 Task: Create a due date automation trigger when advanced on, on the monday before a card is due add dates due in between 1 and 5 days at 11:00 AM.
Action: Mouse moved to (1090, 84)
Screenshot: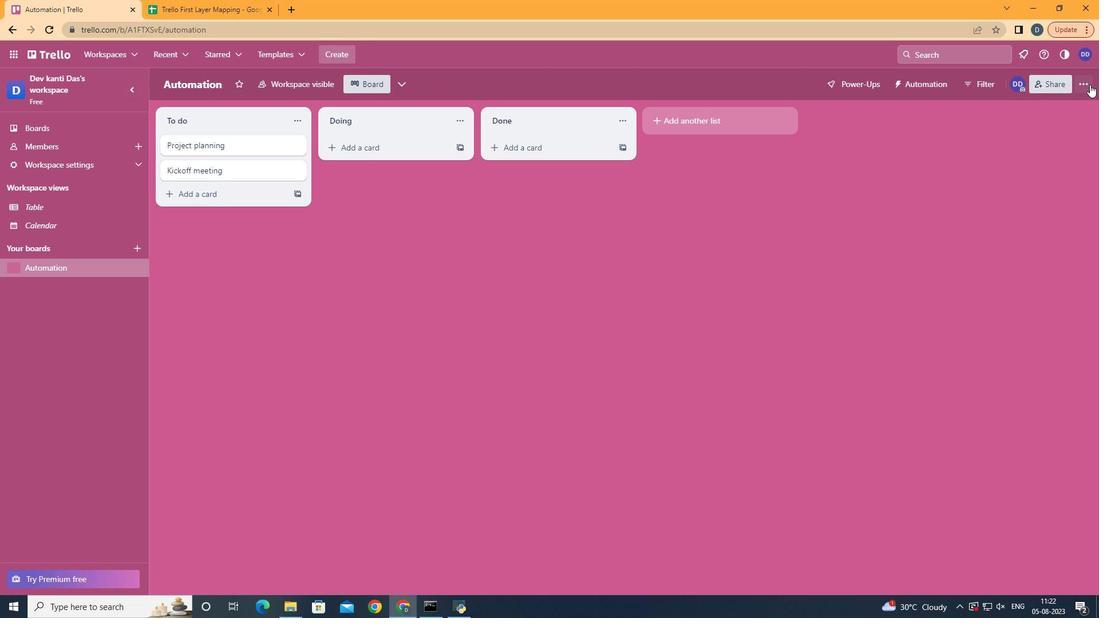
Action: Mouse pressed left at (1090, 84)
Screenshot: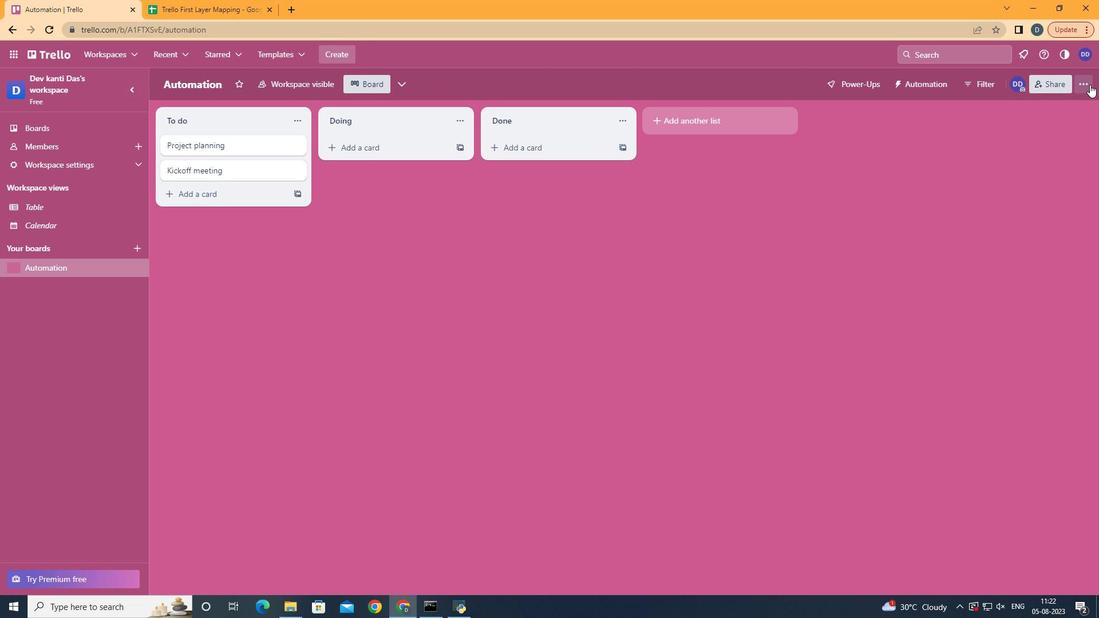 
Action: Mouse moved to (1006, 226)
Screenshot: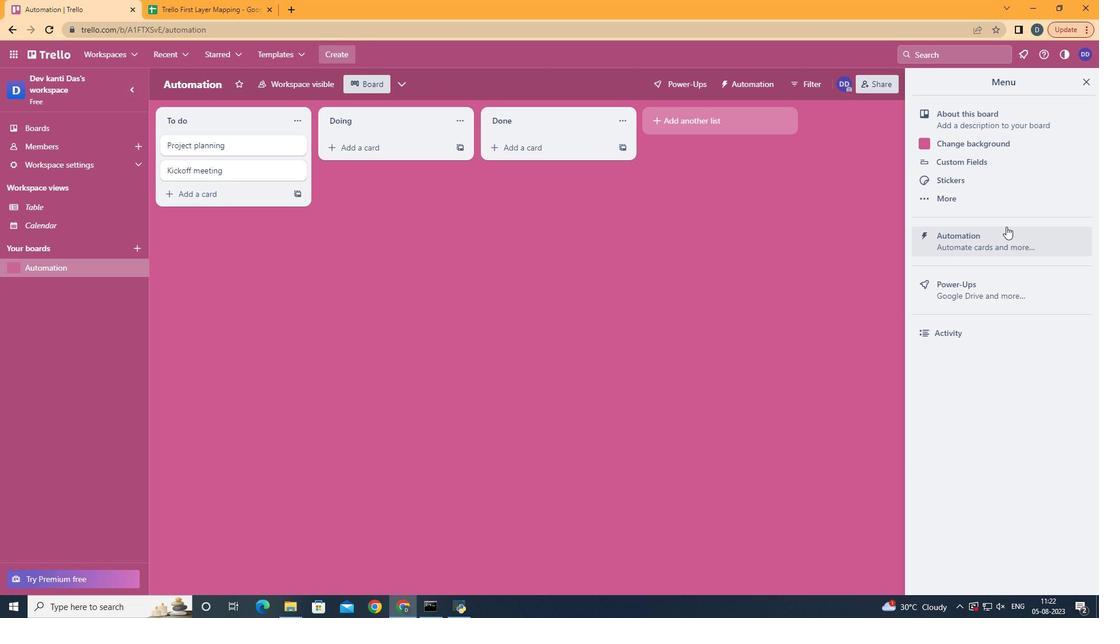 
Action: Mouse pressed left at (1006, 226)
Screenshot: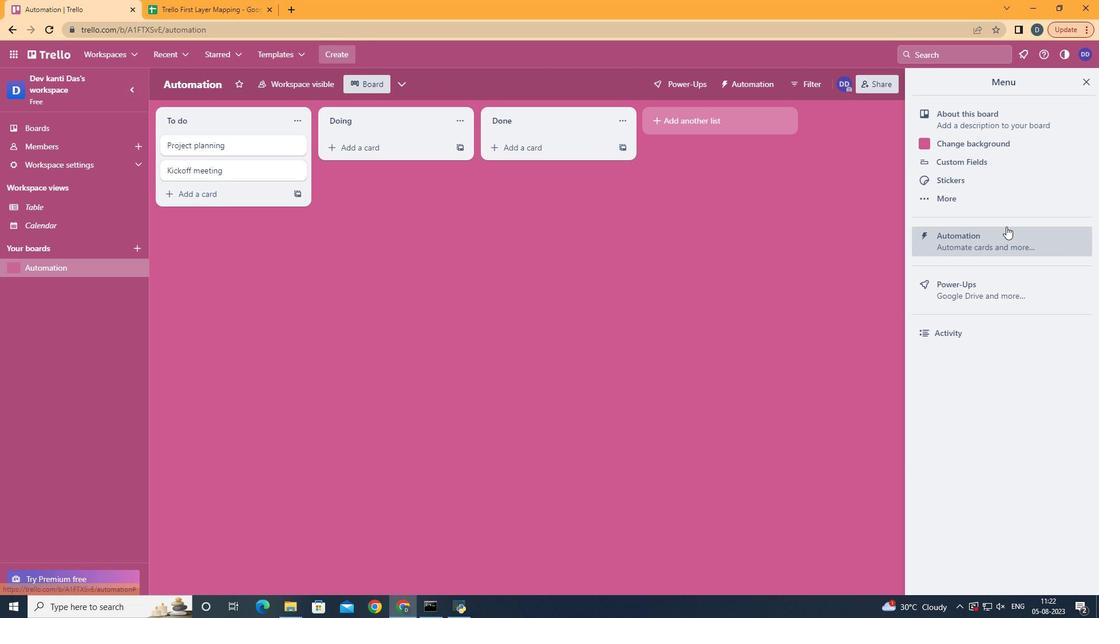 
Action: Mouse moved to (209, 237)
Screenshot: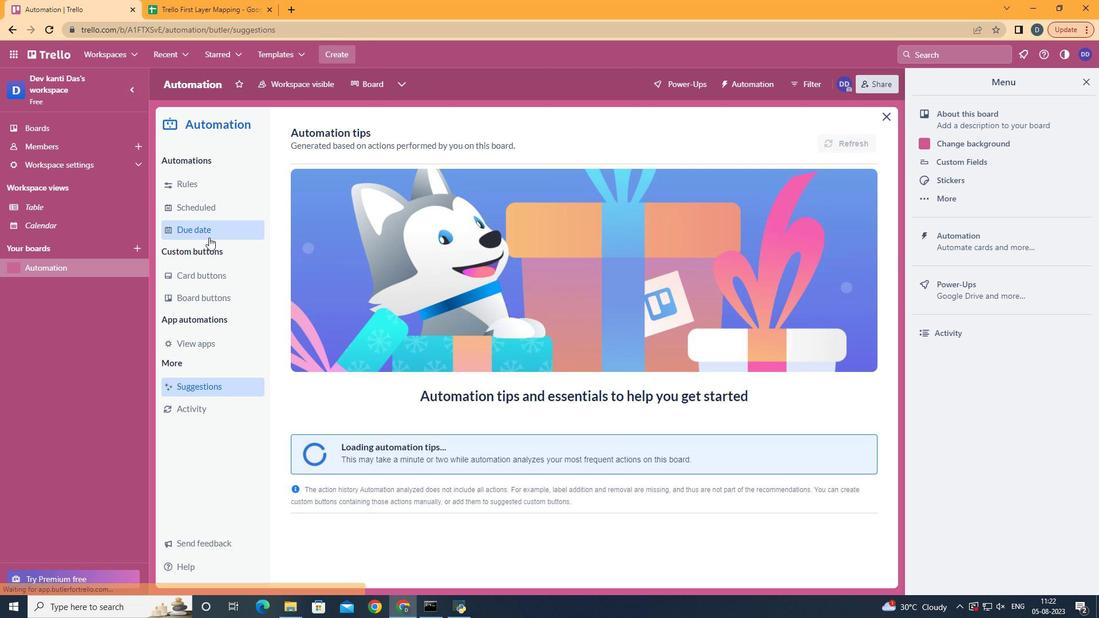 
Action: Mouse pressed left at (209, 237)
Screenshot: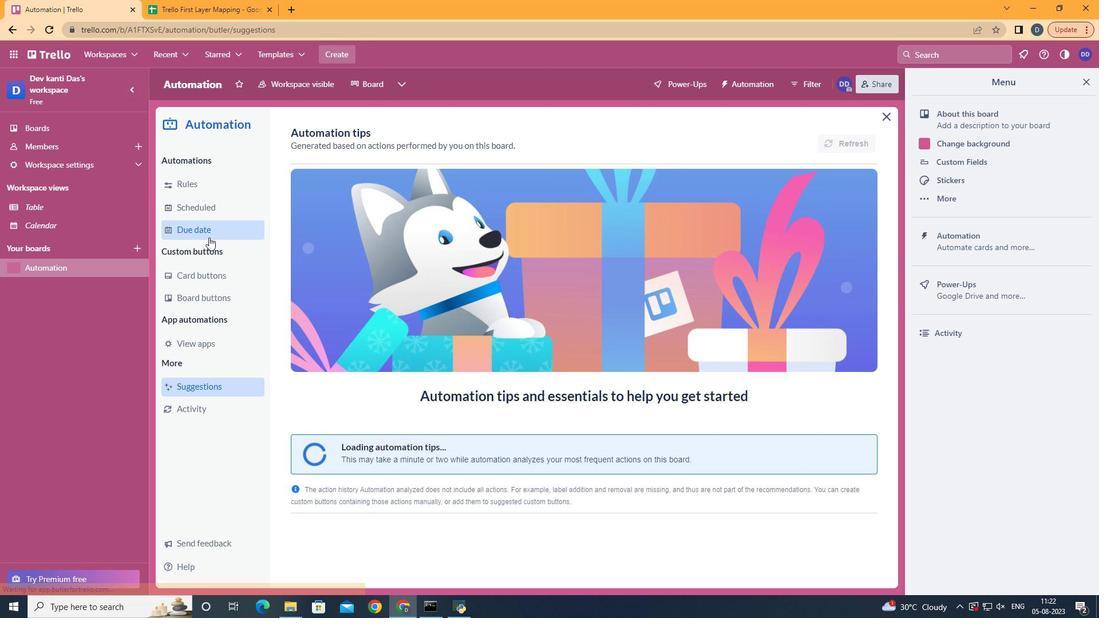 
Action: Mouse moved to (810, 136)
Screenshot: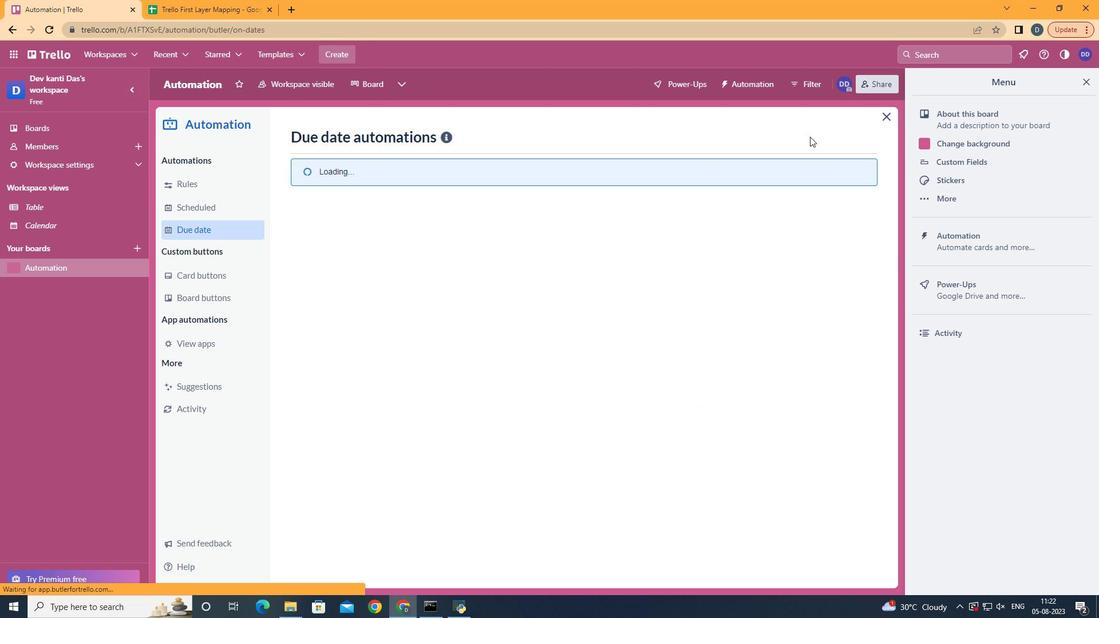 
Action: Mouse pressed left at (810, 136)
Screenshot: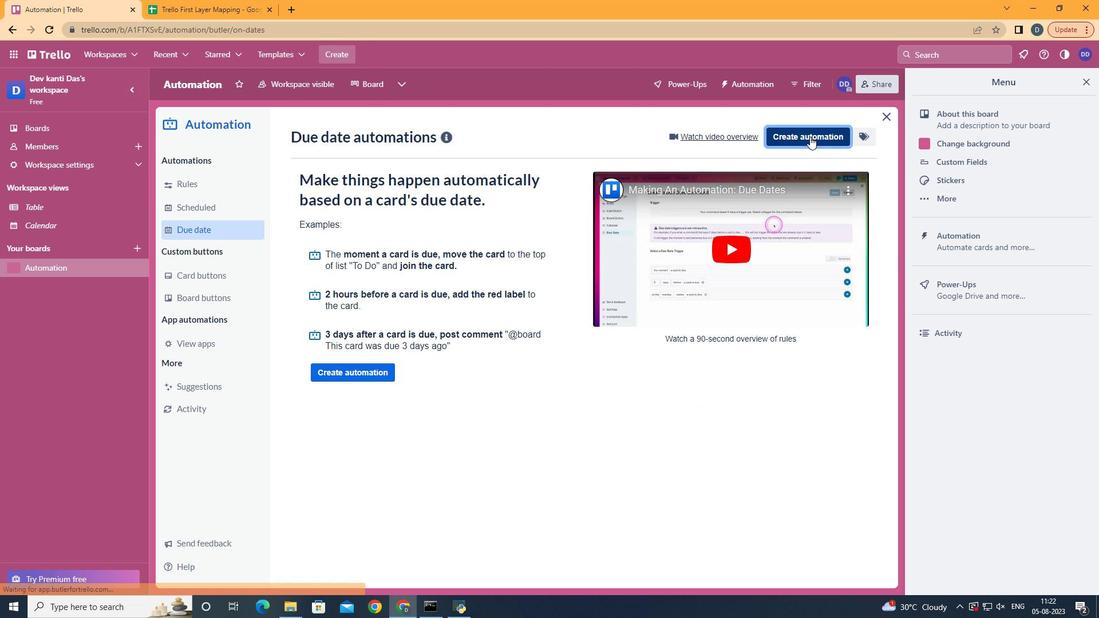 
Action: Mouse moved to (601, 246)
Screenshot: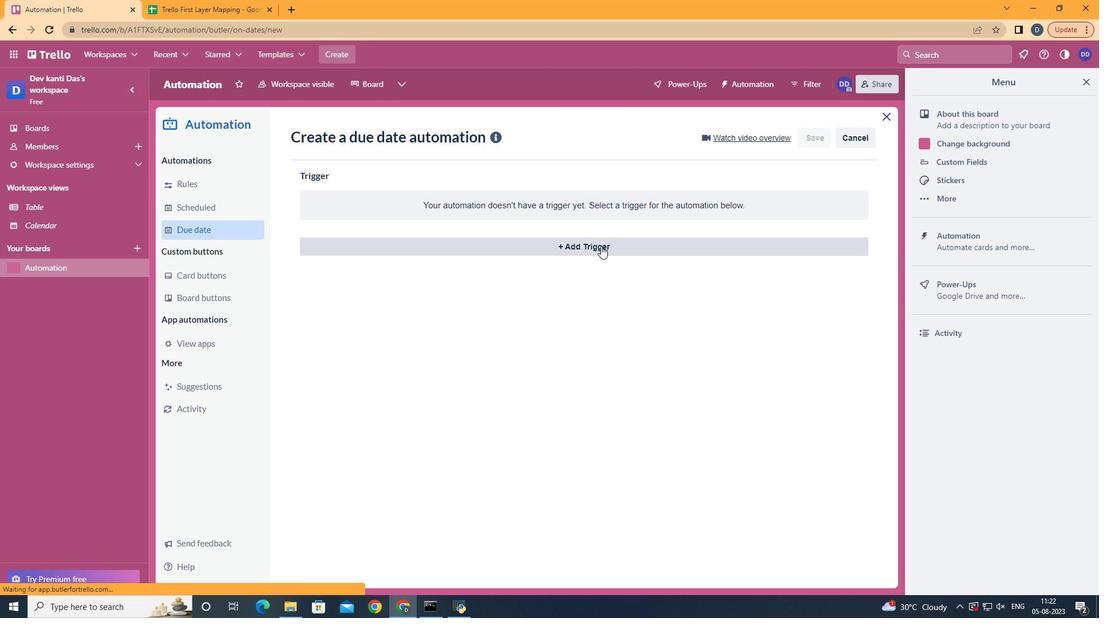 
Action: Mouse pressed left at (601, 246)
Screenshot: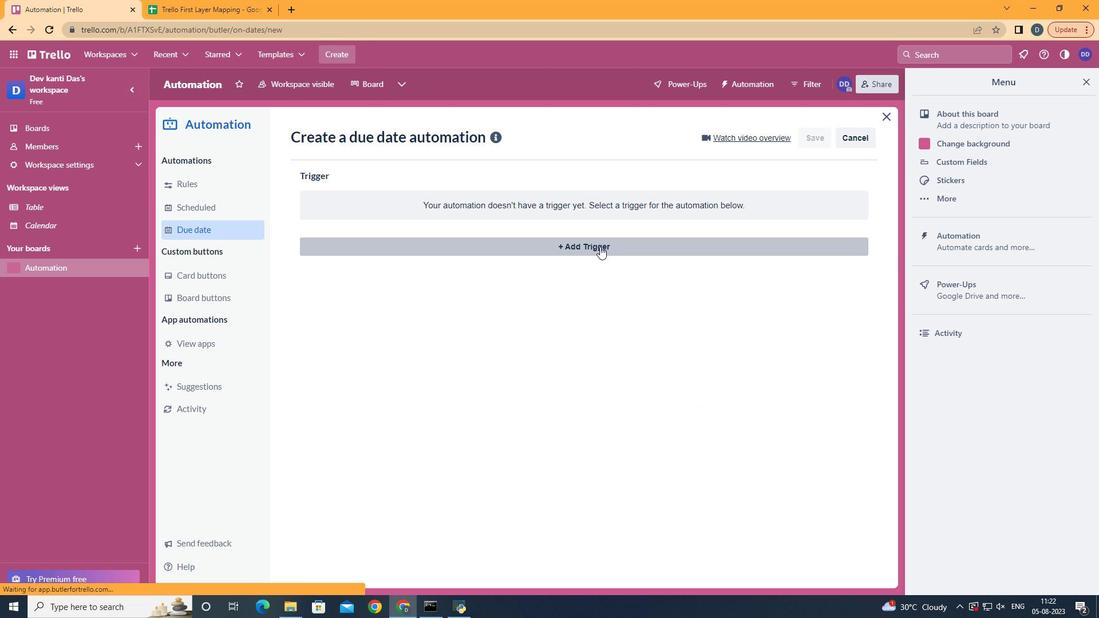 
Action: Mouse moved to (367, 294)
Screenshot: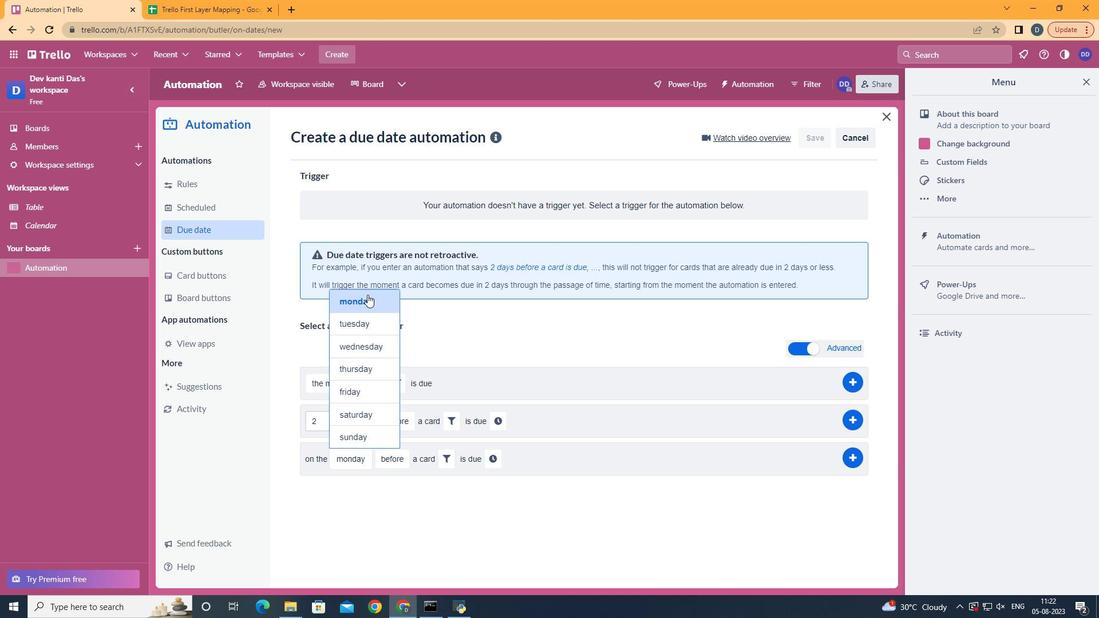 
Action: Mouse pressed left at (367, 294)
Screenshot: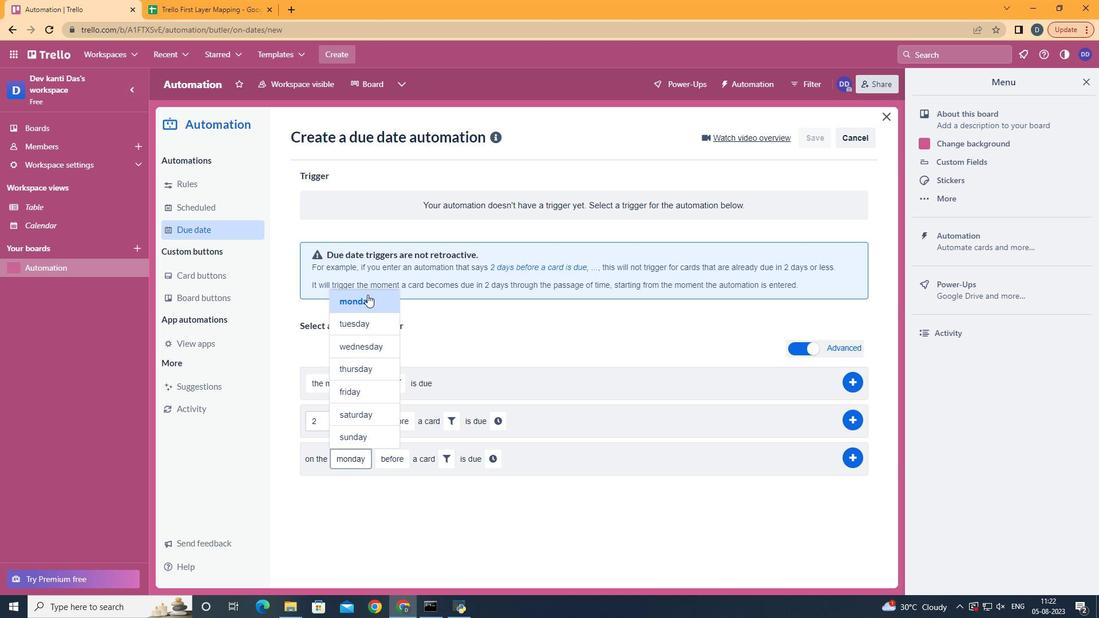 
Action: Mouse moved to (404, 473)
Screenshot: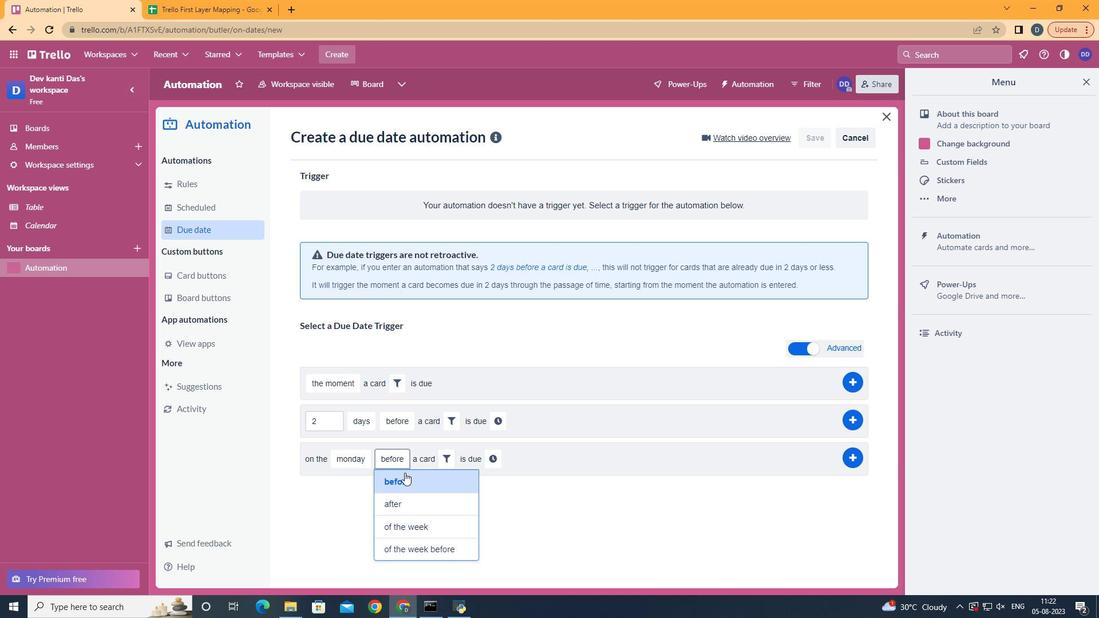 
Action: Mouse pressed left at (404, 473)
Screenshot: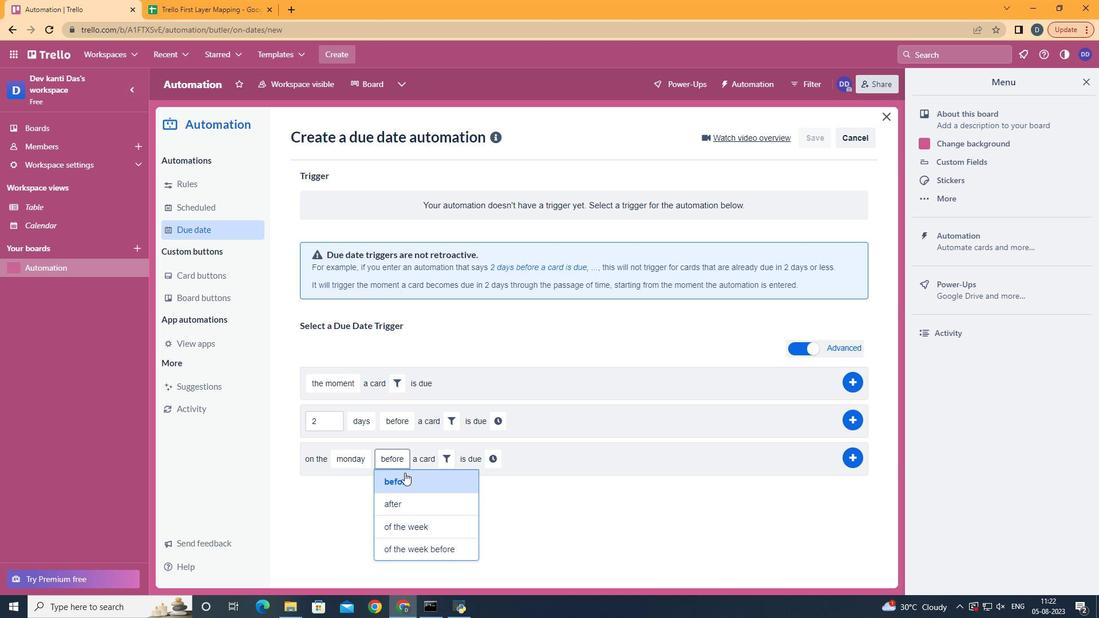 
Action: Mouse moved to (451, 458)
Screenshot: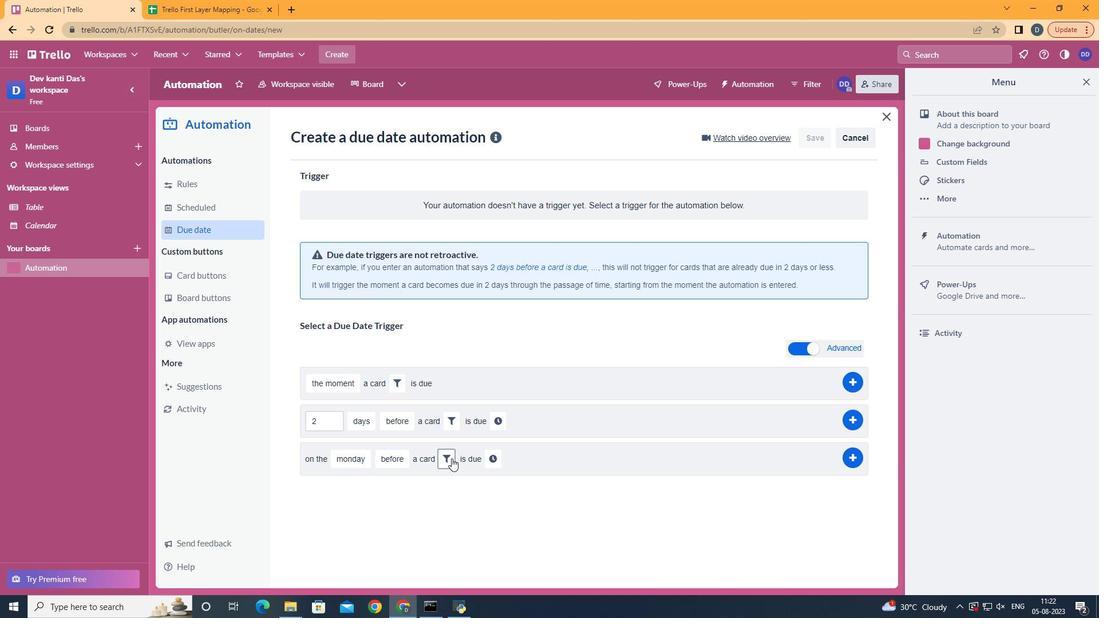 
Action: Mouse pressed left at (451, 458)
Screenshot: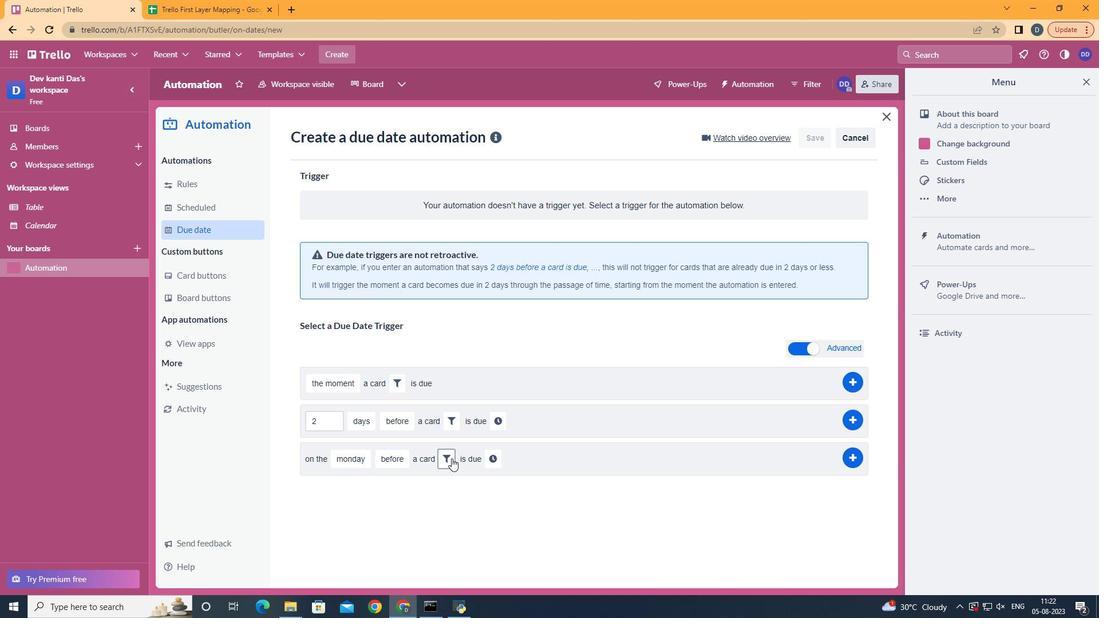 
Action: Mouse moved to (501, 488)
Screenshot: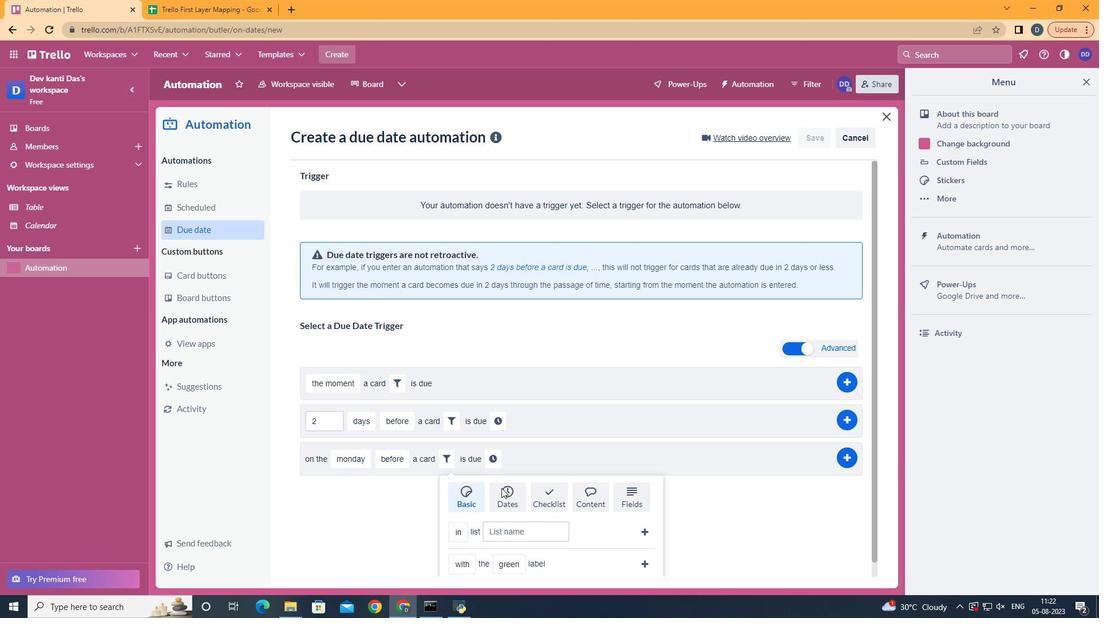 
Action: Mouse pressed left at (501, 488)
Screenshot: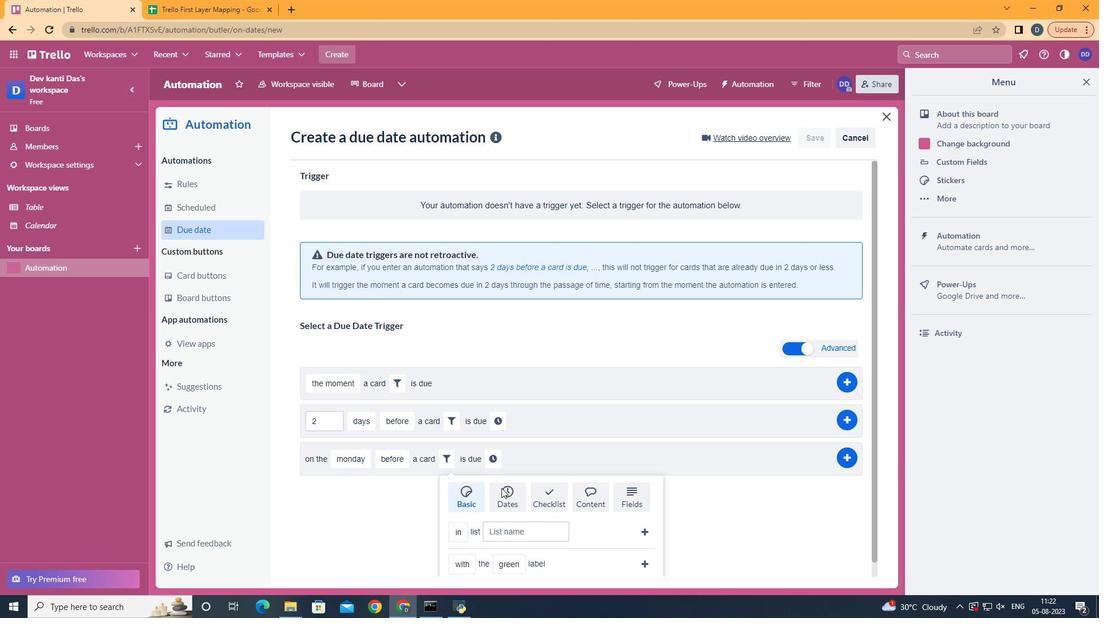 
Action: Mouse scrolled (501, 488) with delta (0, 0)
Screenshot: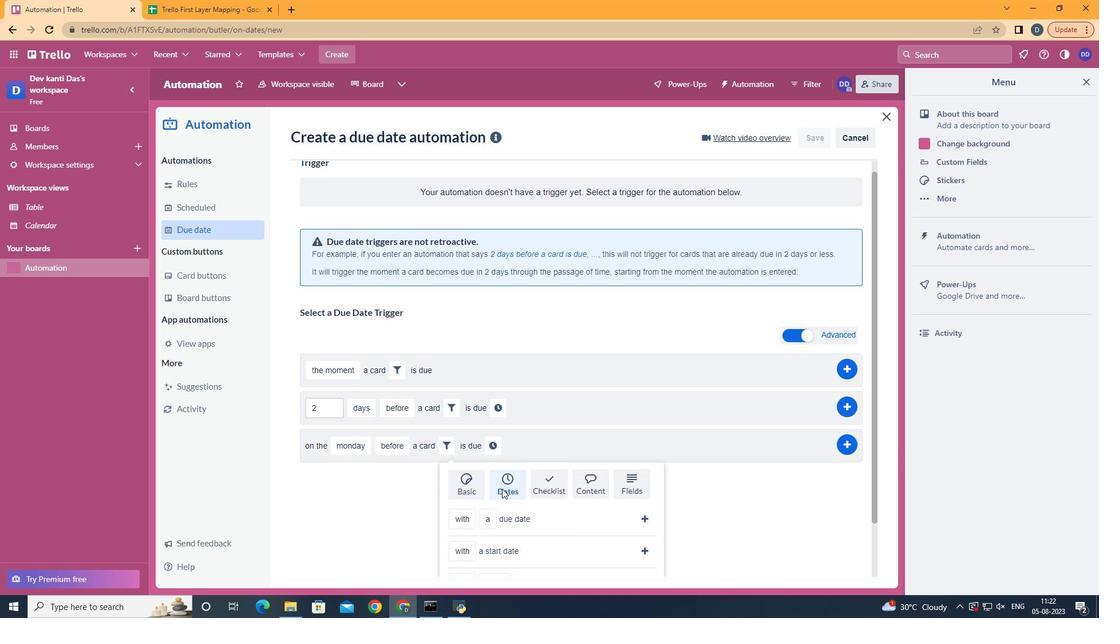 
Action: Mouse scrolled (501, 488) with delta (0, 0)
Screenshot: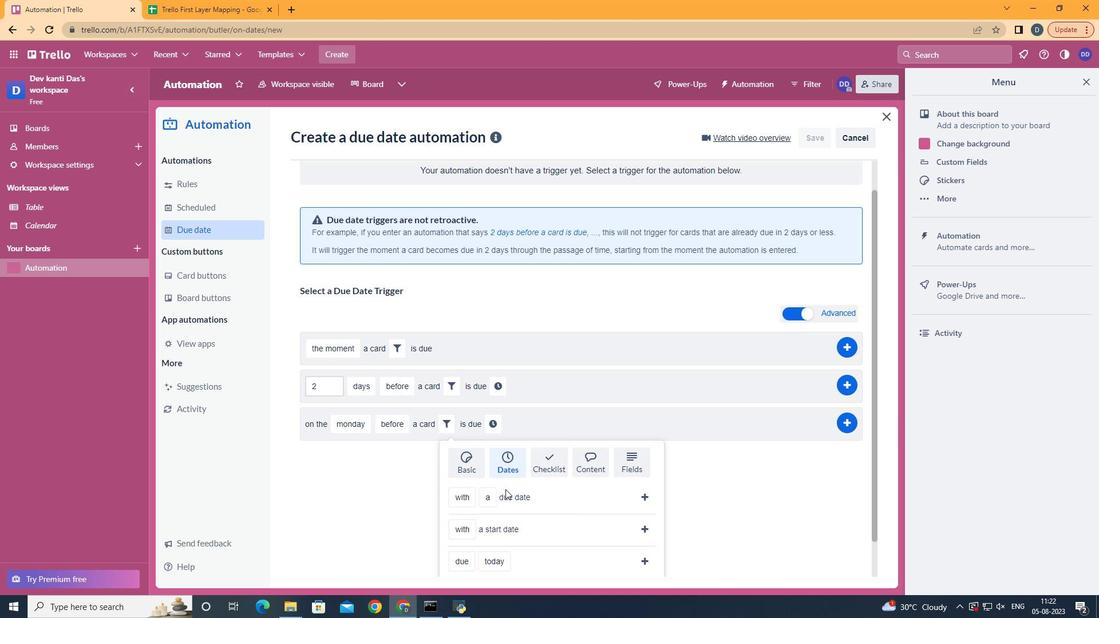 
Action: Mouse scrolled (501, 488) with delta (0, 0)
Screenshot: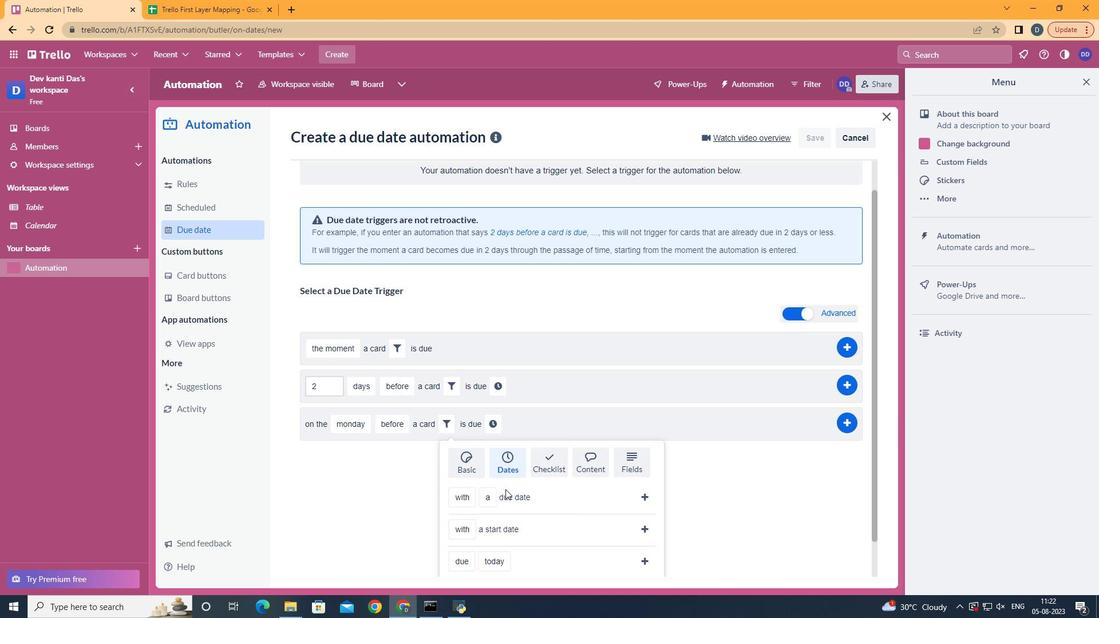 
Action: Mouse moved to (502, 489)
Screenshot: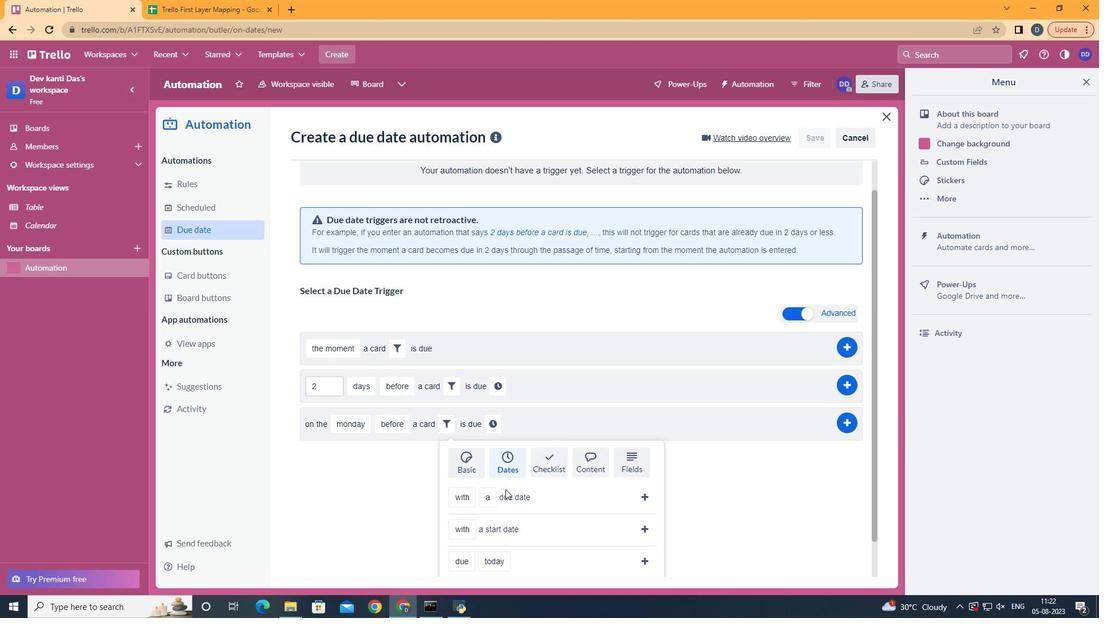 
Action: Mouse scrolled (502, 488) with delta (0, 0)
Screenshot: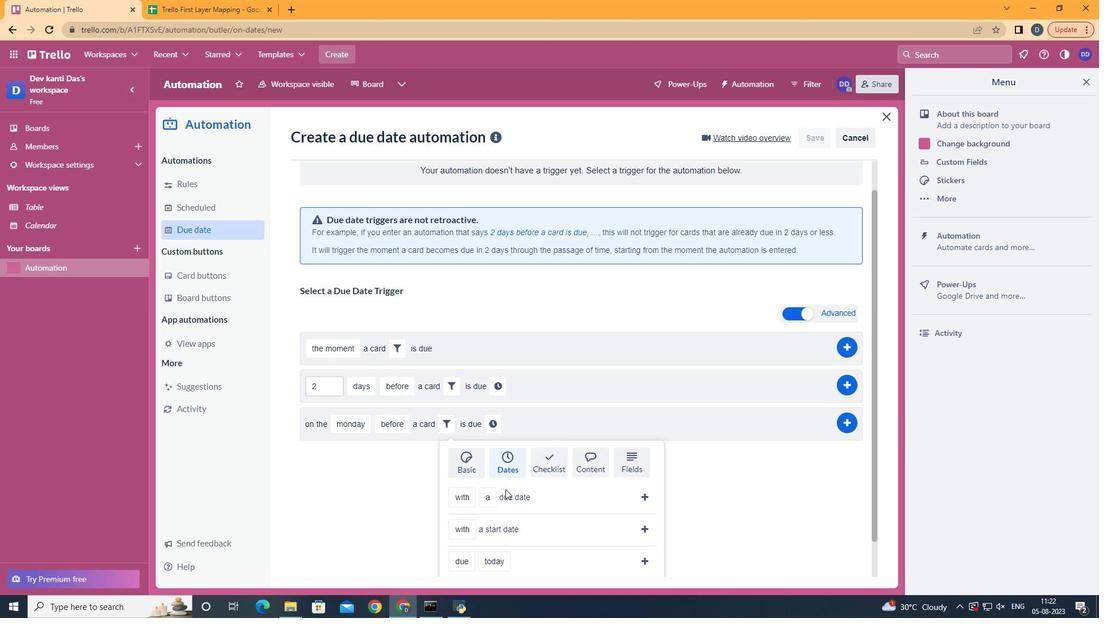 
Action: Mouse moved to (502, 489)
Screenshot: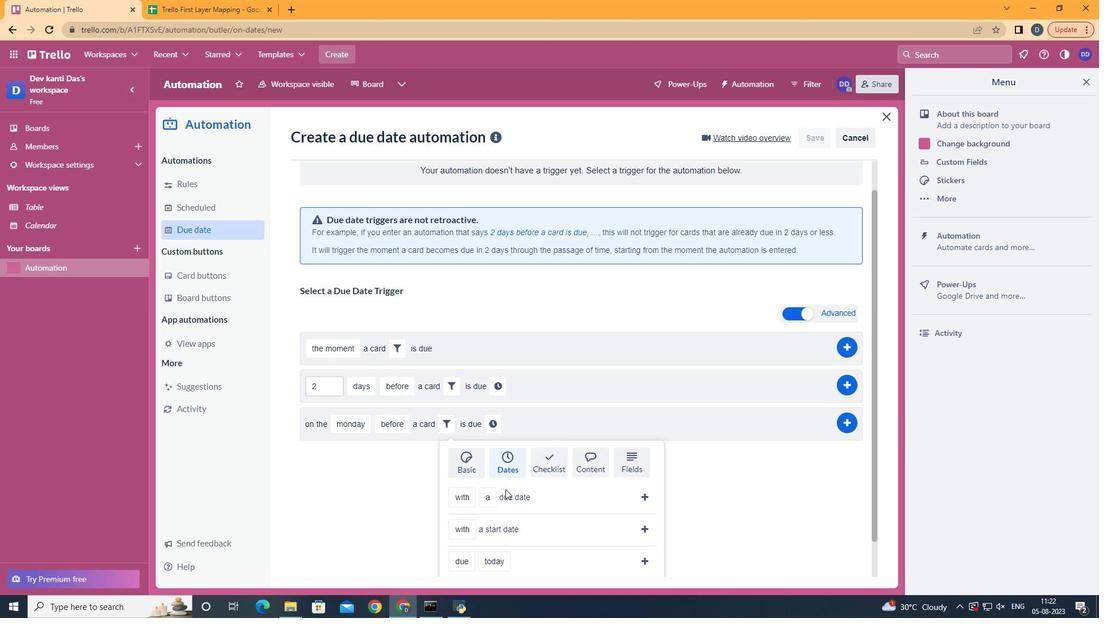 
Action: Mouse scrolled (502, 488) with delta (0, 0)
Screenshot: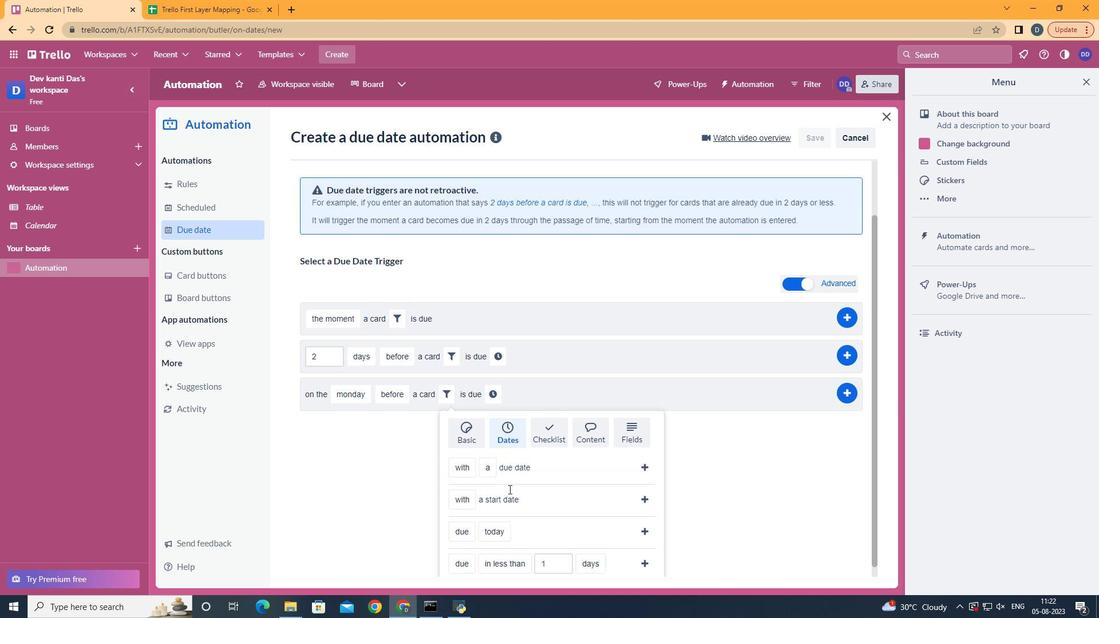 
Action: Mouse moved to (476, 508)
Screenshot: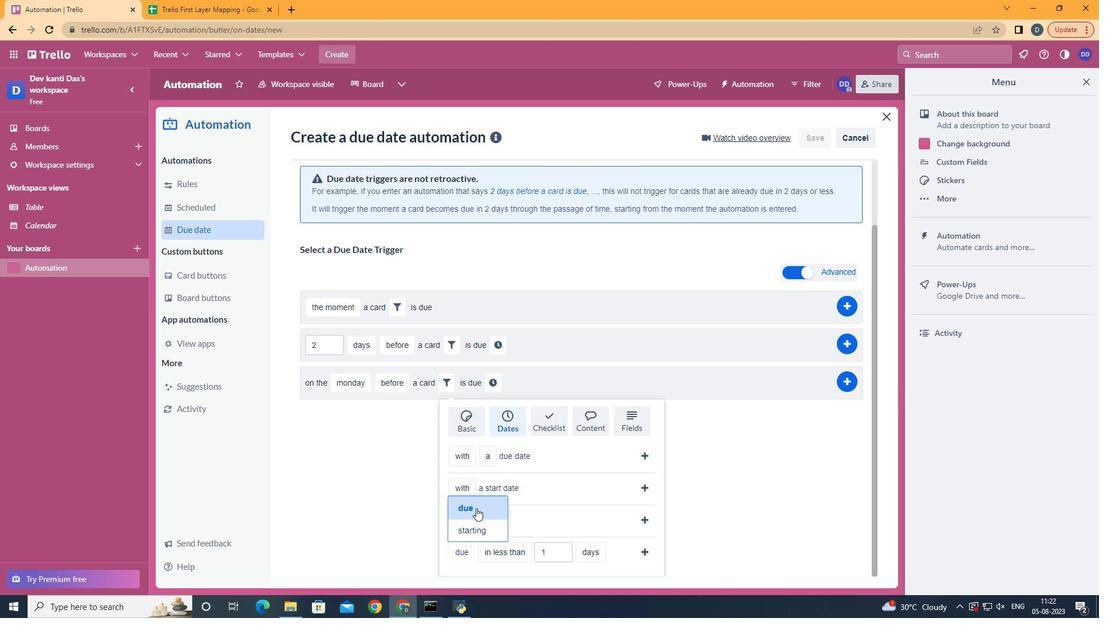 
Action: Mouse pressed left at (476, 508)
Screenshot: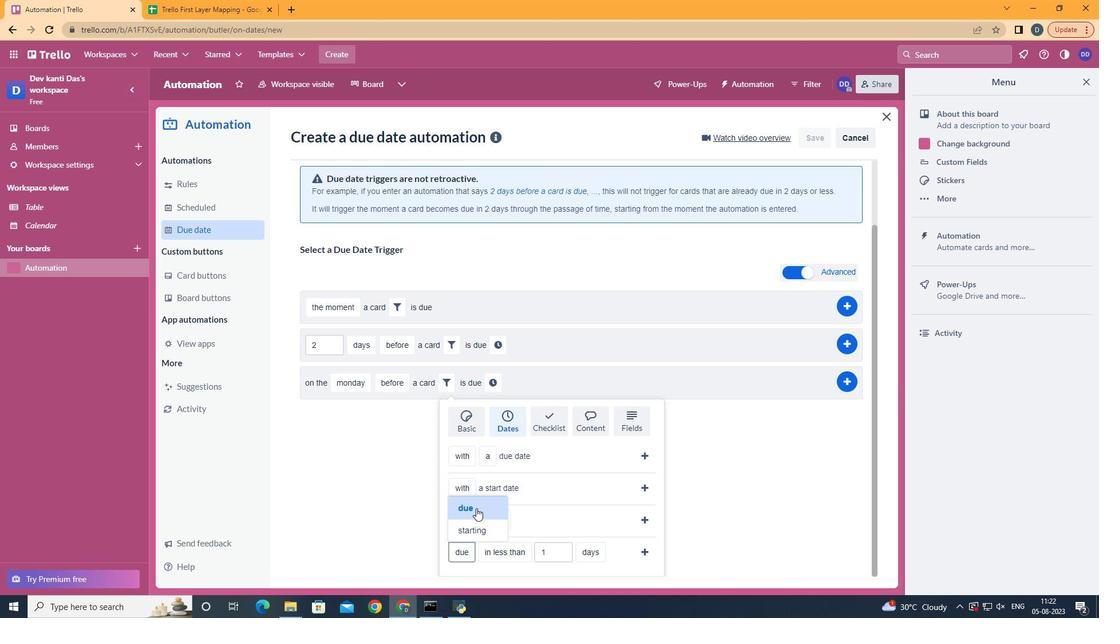 
Action: Mouse moved to (520, 538)
Screenshot: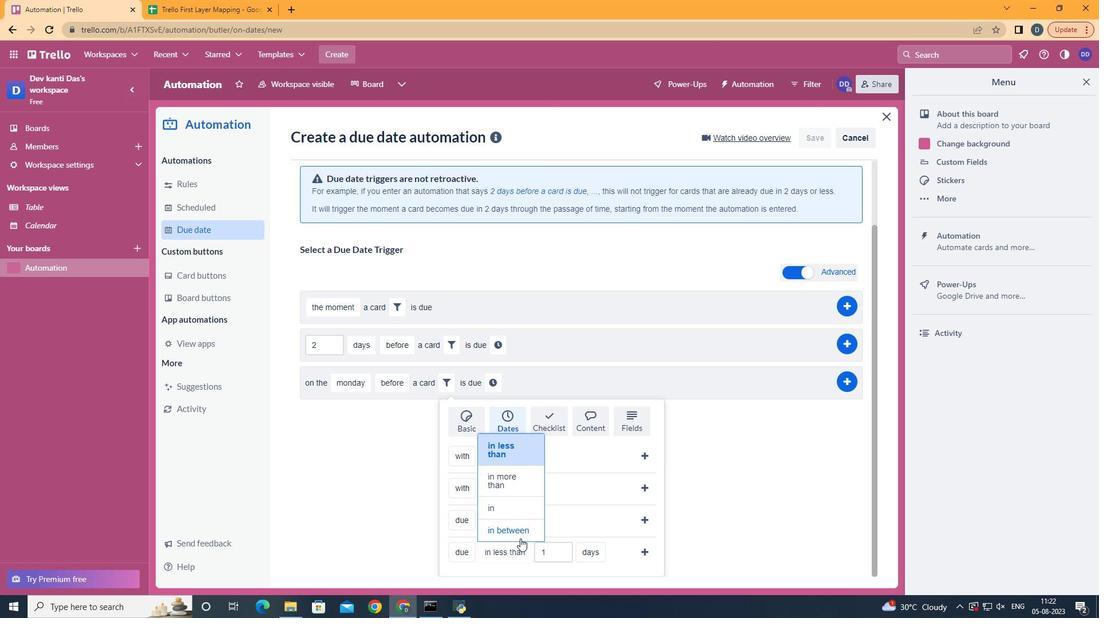 
Action: Mouse pressed left at (520, 538)
Screenshot: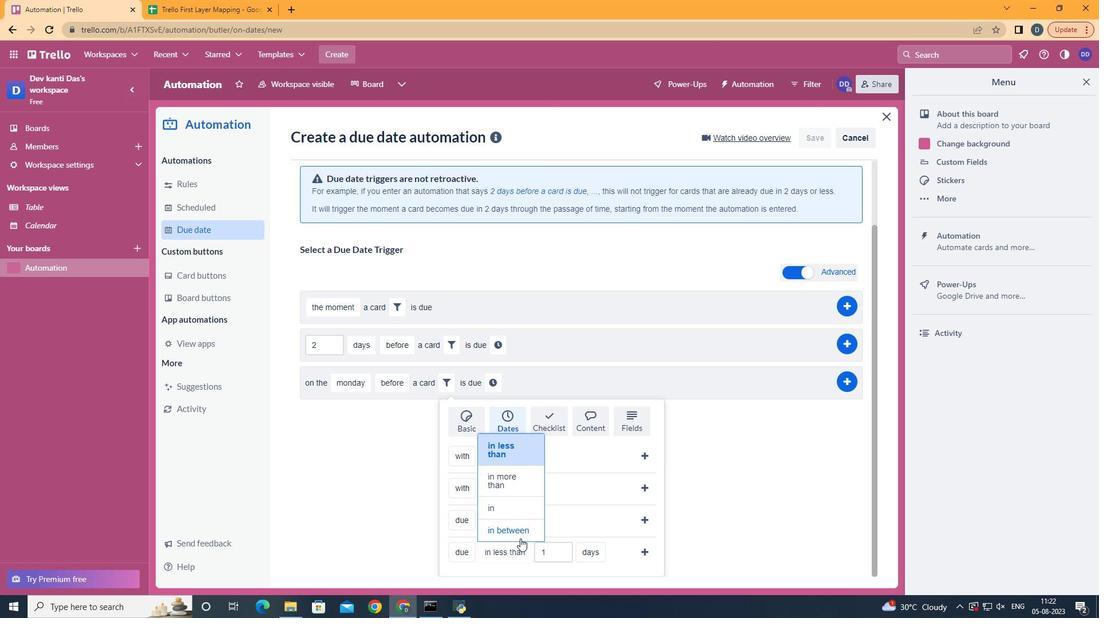 
Action: Mouse moved to (652, 508)
Screenshot: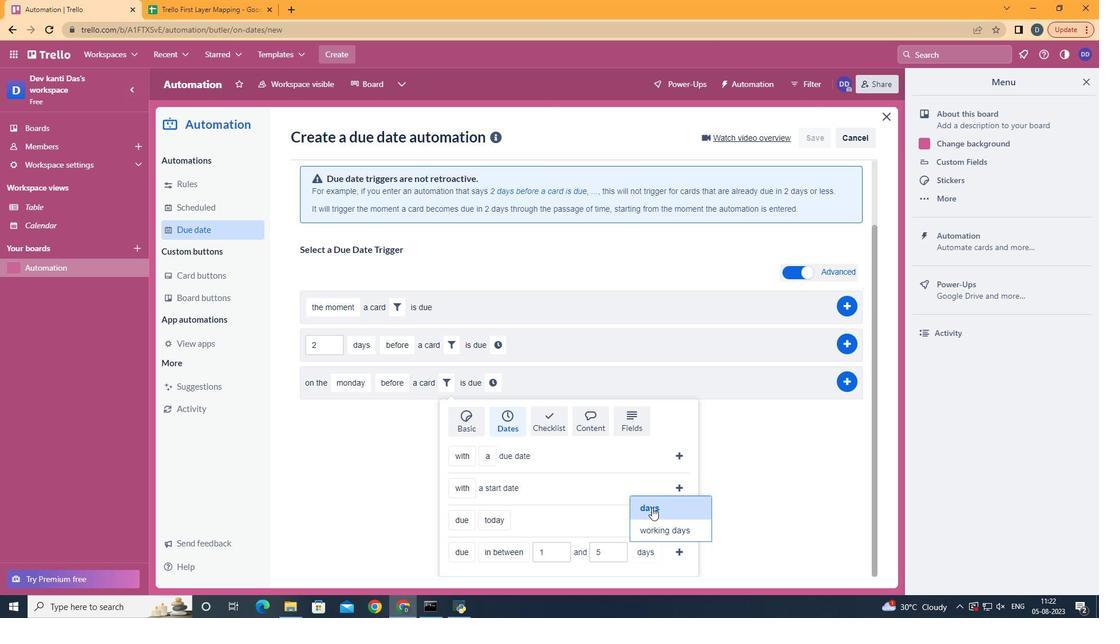 
Action: Mouse pressed left at (652, 508)
Screenshot: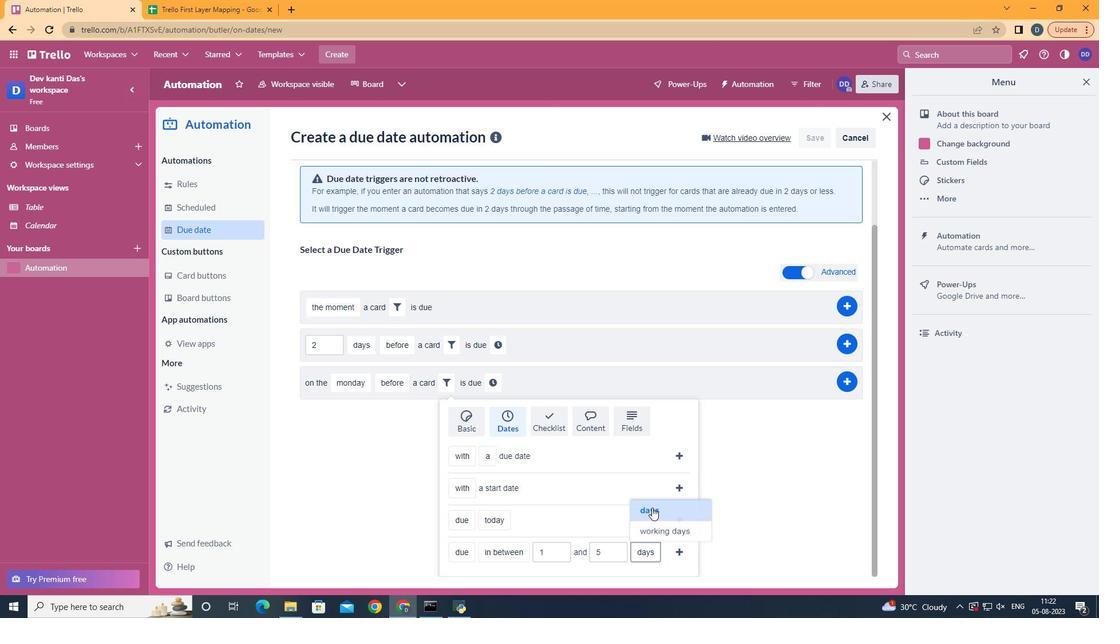 
Action: Mouse moved to (681, 549)
Screenshot: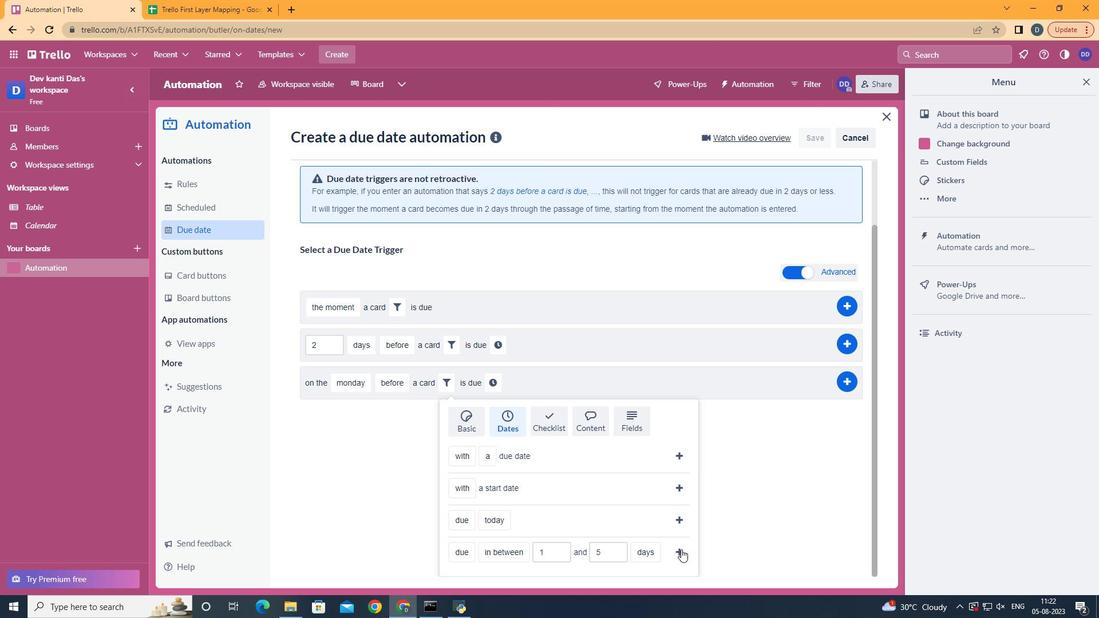 
Action: Mouse pressed left at (681, 549)
Screenshot: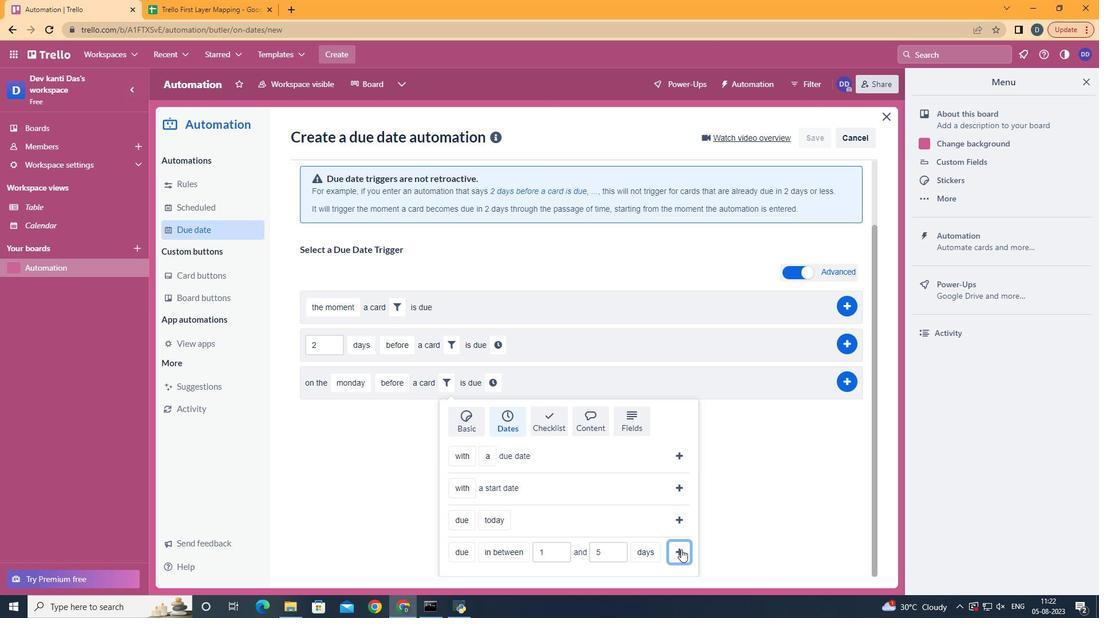 
Action: Mouse moved to (624, 461)
Screenshot: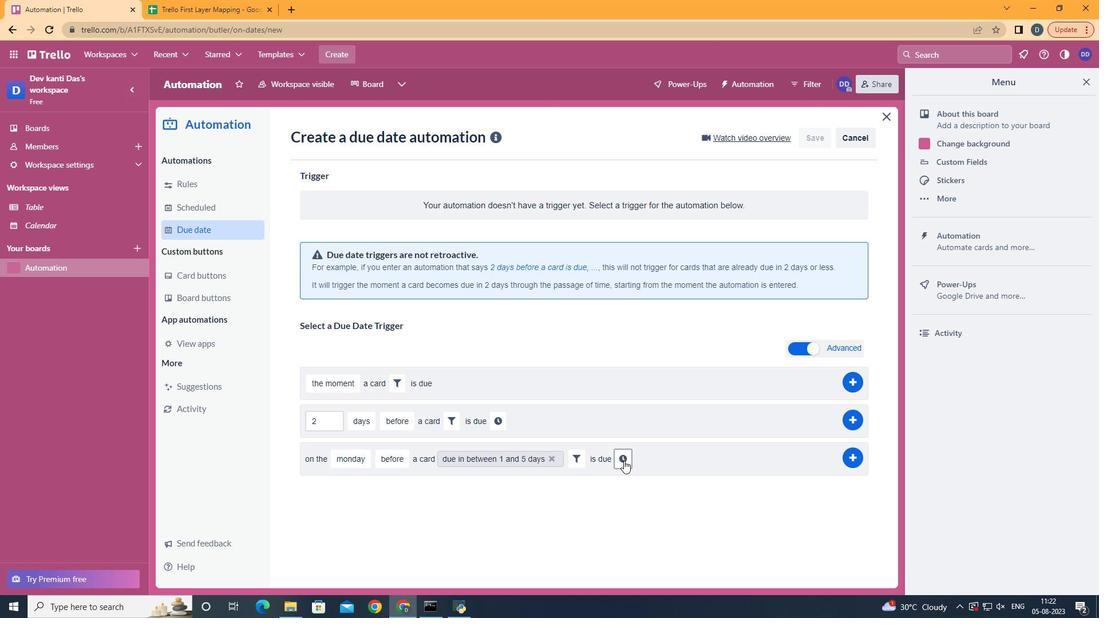 
Action: Mouse pressed left at (624, 461)
Screenshot: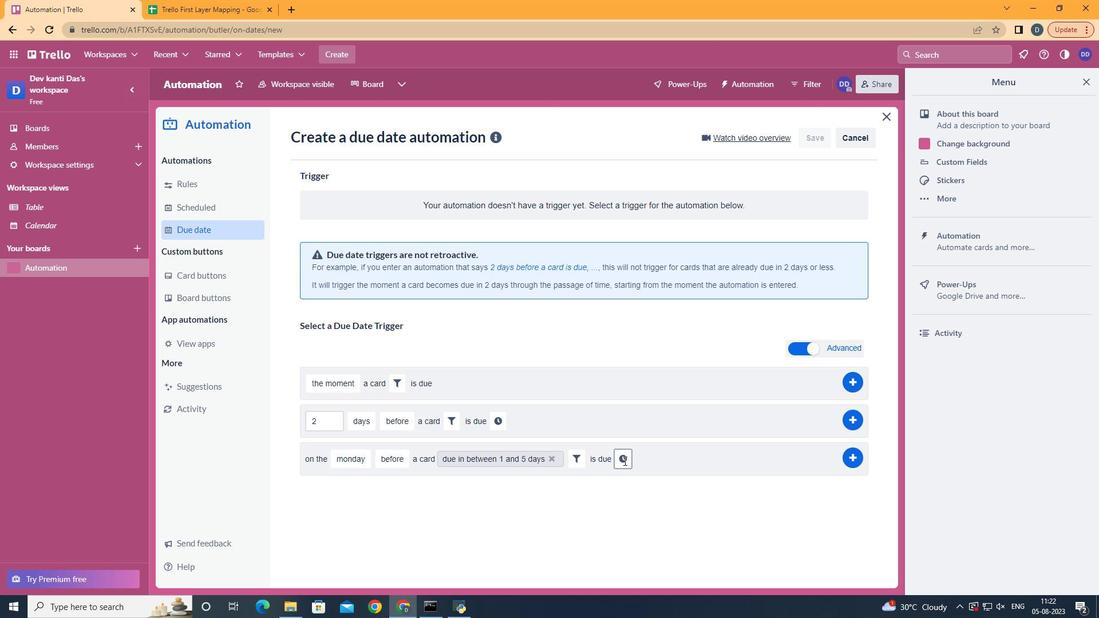 
Action: Mouse moved to (691, 465)
Screenshot: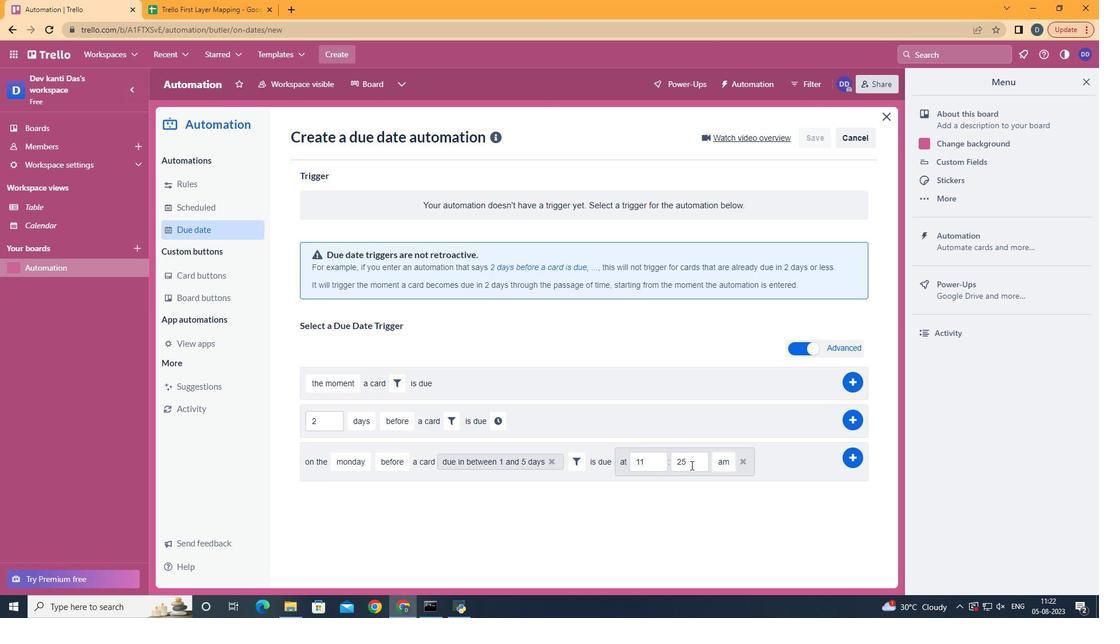 
Action: Mouse pressed left at (691, 465)
Screenshot: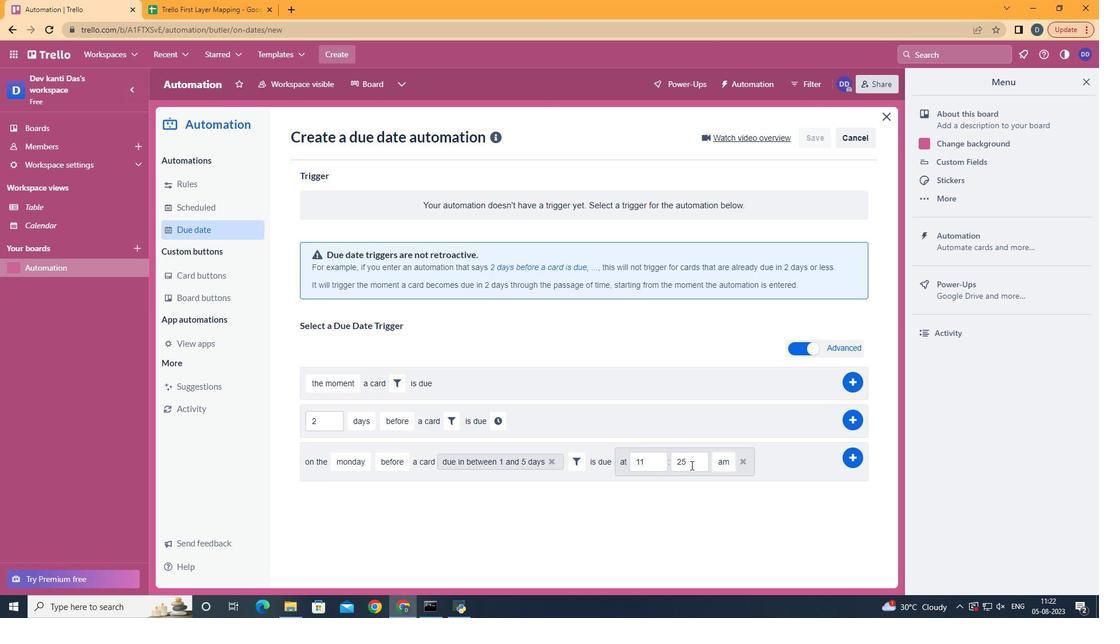 
Action: Key pressed <Key.backspace><Key.backspace>00
Screenshot: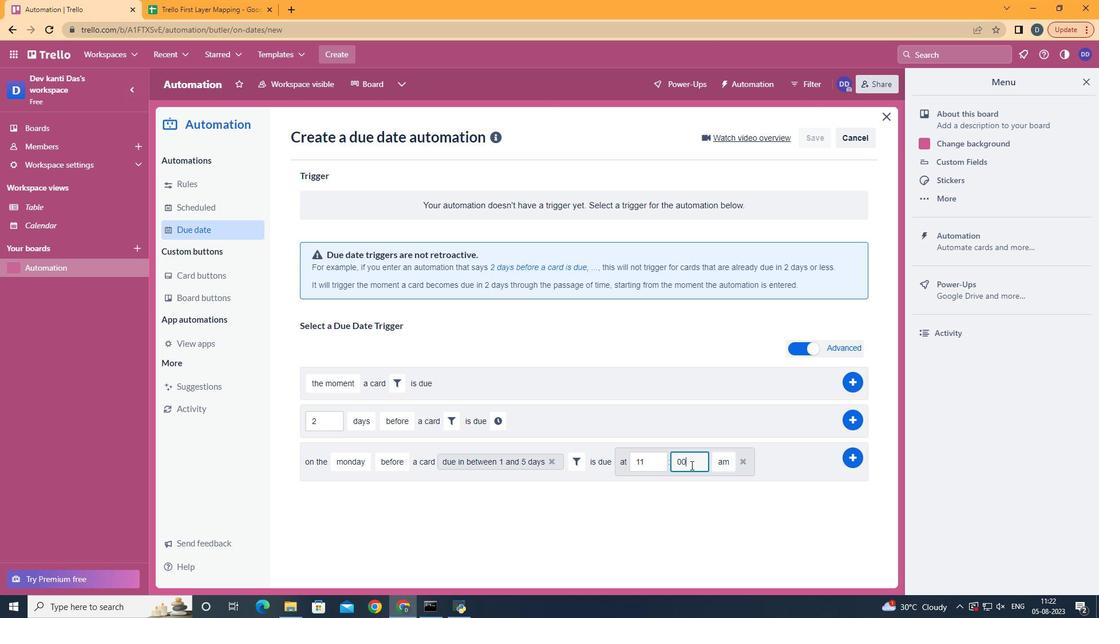 
Action: Mouse moved to (863, 461)
Screenshot: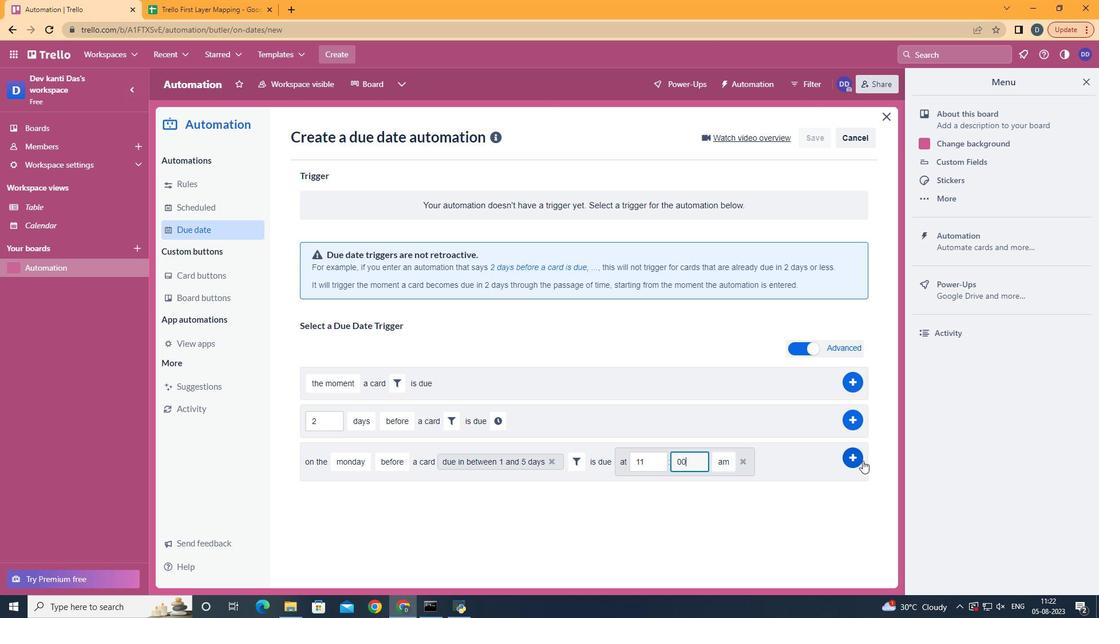 
Action: Mouse pressed left at (863, 461)
Screenshot: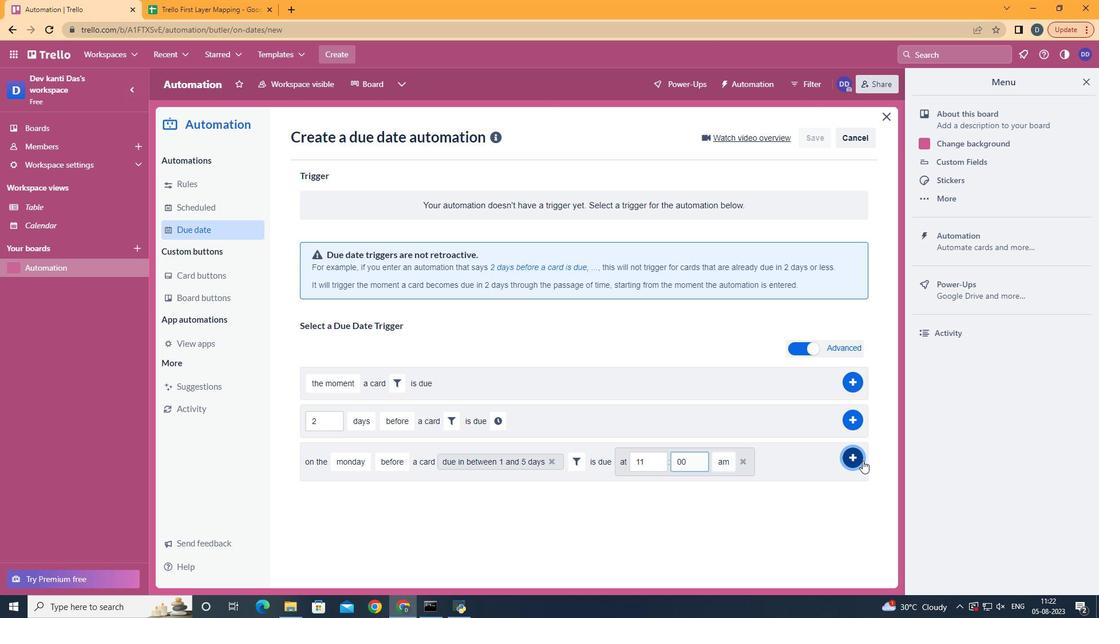 
Action: Mouse moved to (636, 209)
Screenshot: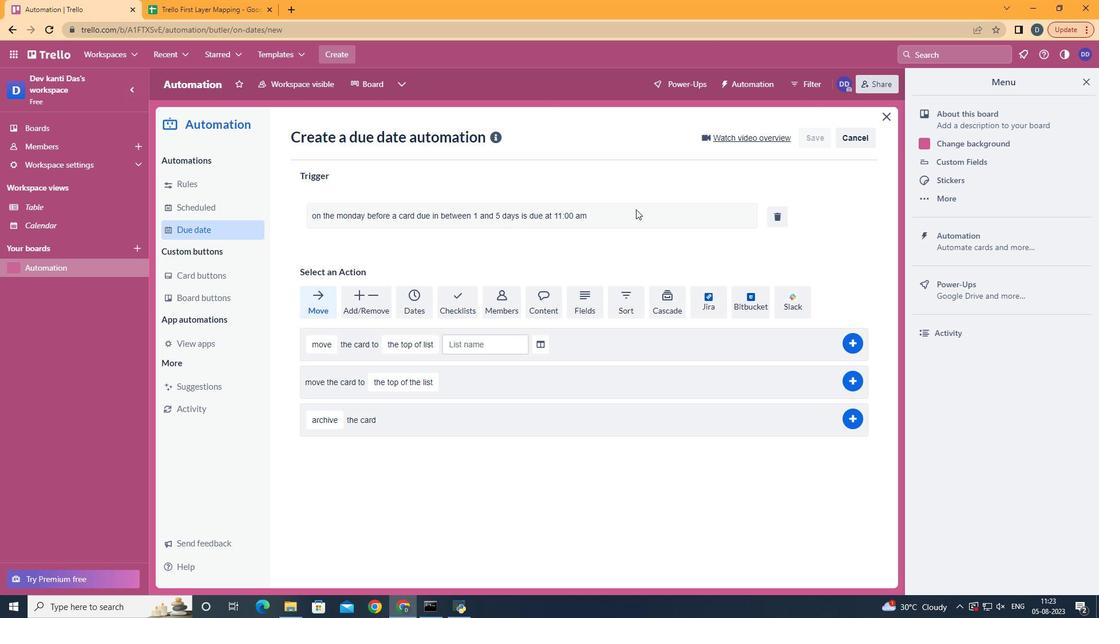 
